Task: Add a signature Holly Thompson containing Best wishes for a happy Christmas Eve, Holly Thompson to email address softage.2@softage.net and add a folder Meal planning
Action: Mouse moved to (88, 119)
Screenshot: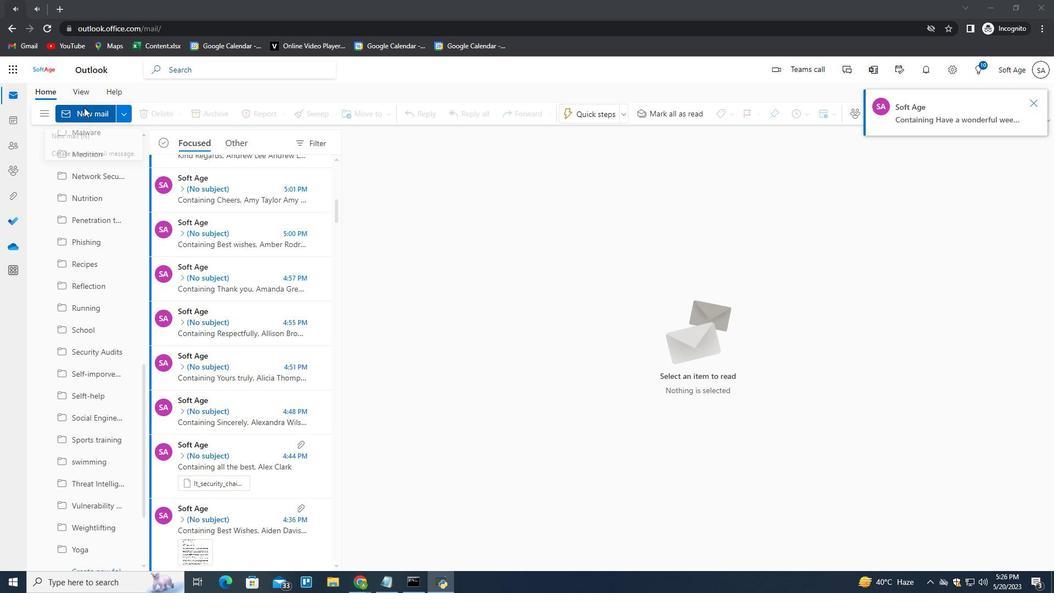 
Action: Mouse pressed left at (88, 119)
Screenshot: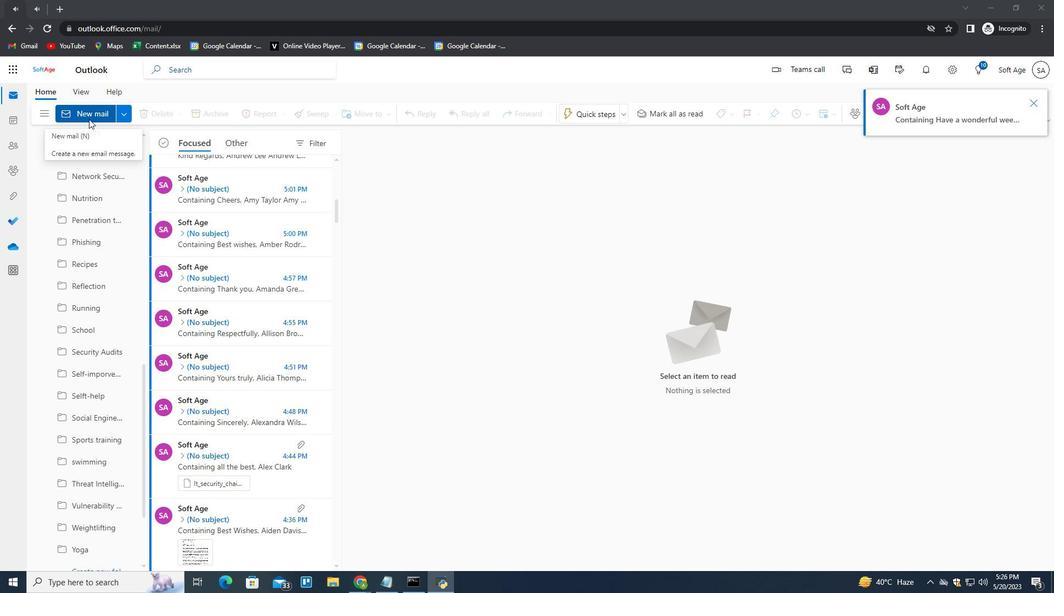 
Action: Mouse moved to (712, 116)
Screenshot: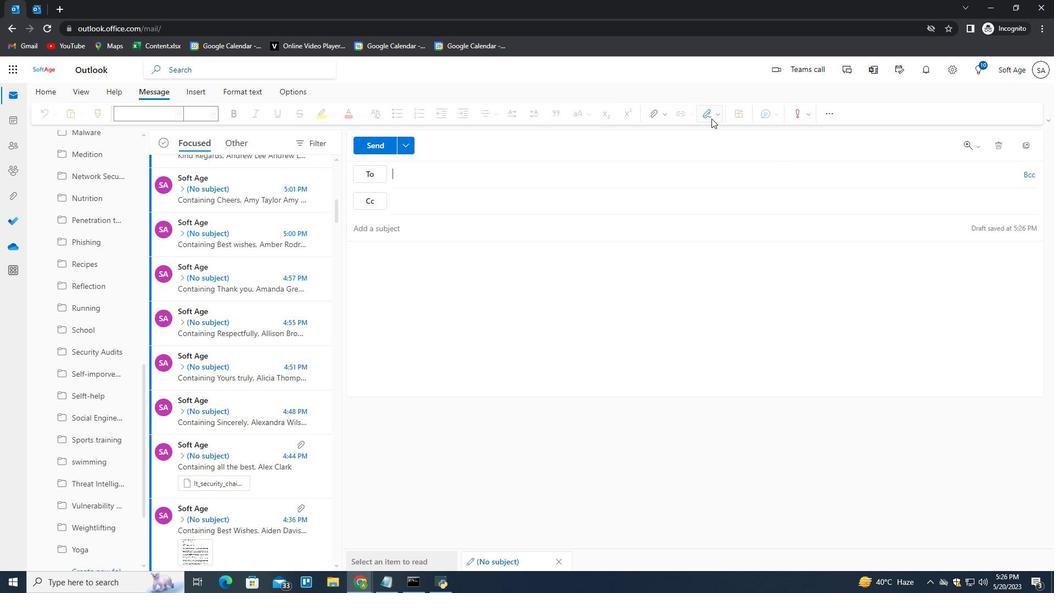 
Action: Mouse pressed left at (712, 116)
Screenshot: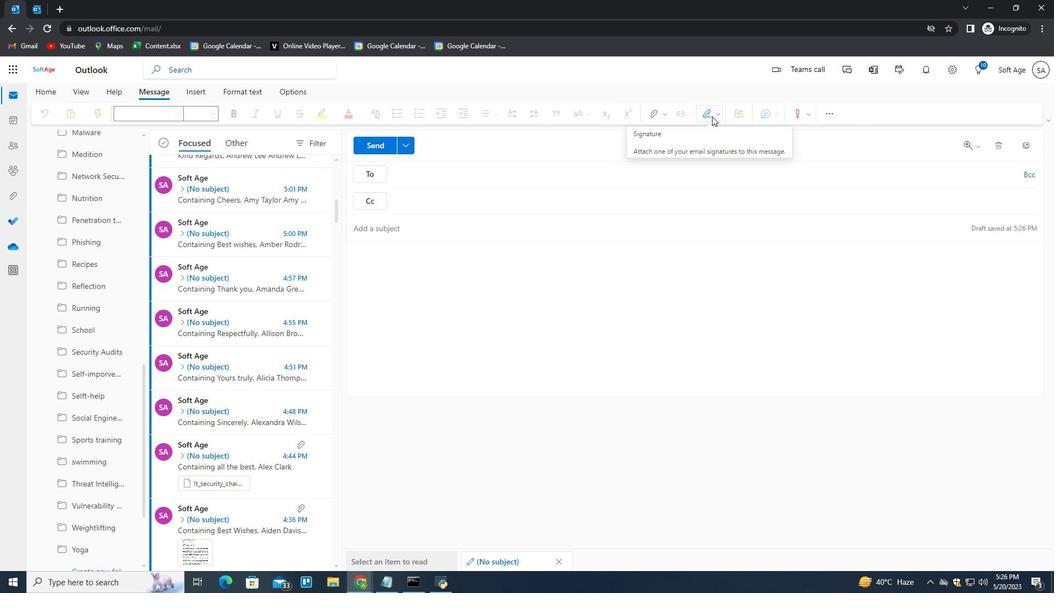 
Action: Mouse moved to (701, 157)
Screenshot: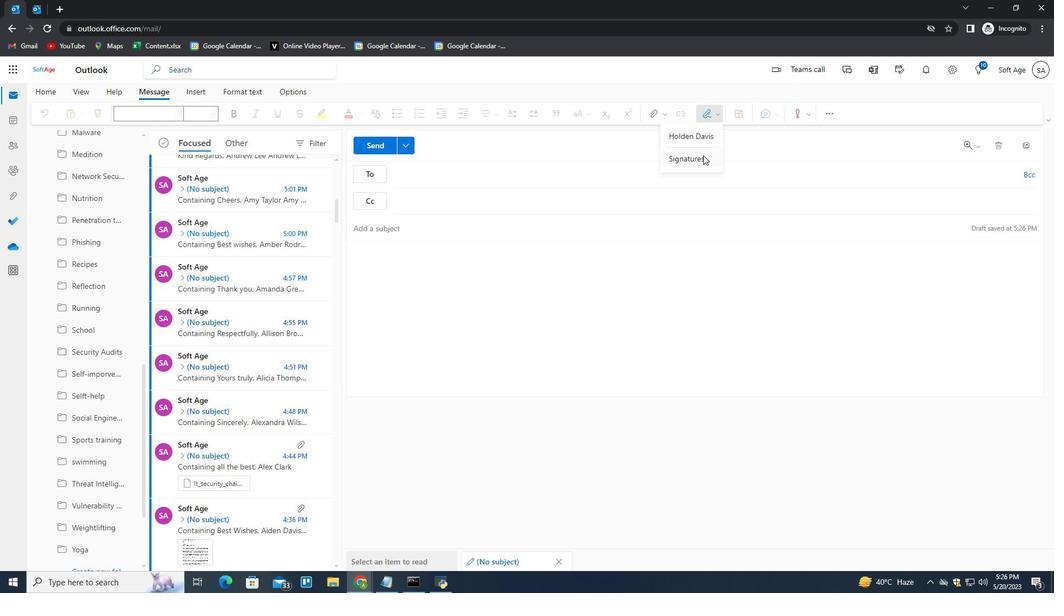 
Action: Mouse pressed left at (701, 157)
Screenshot: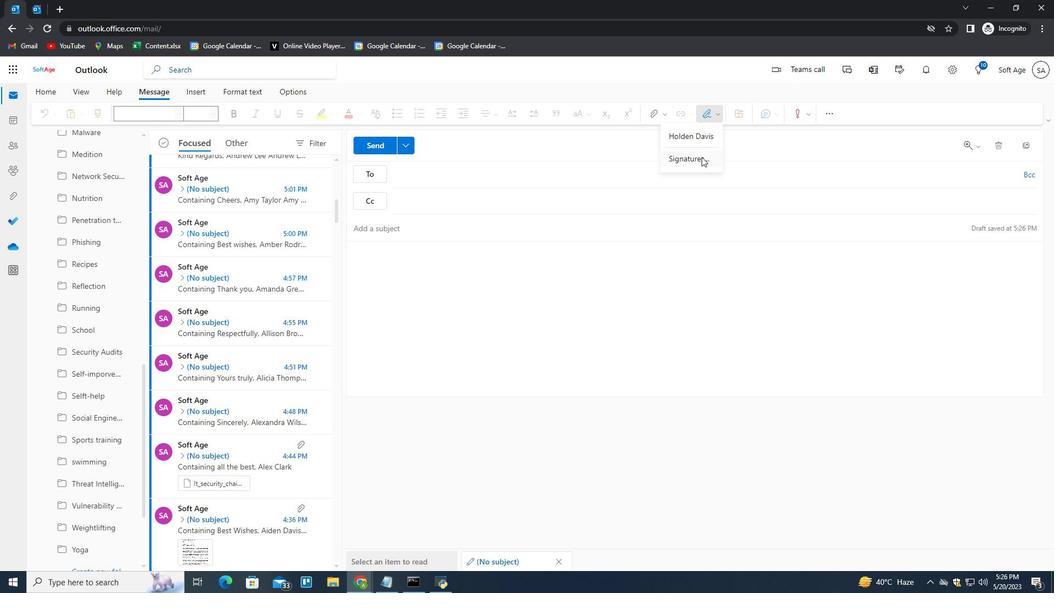 
Action: Mouse moved to (757, 203)
Screenshot: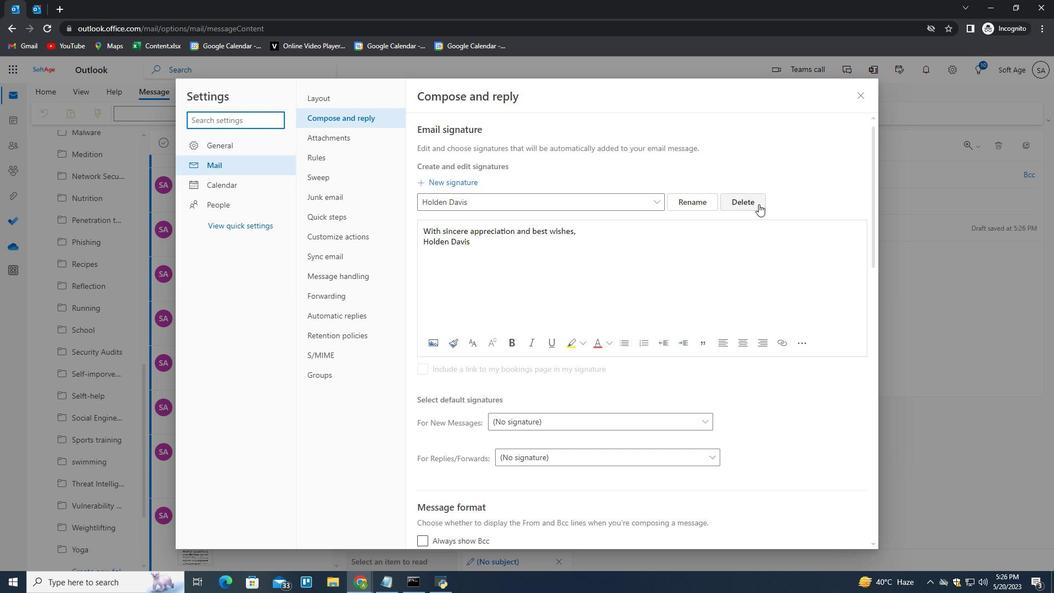 
Action: Mouse pressed left at (757, 203)
Screenshot: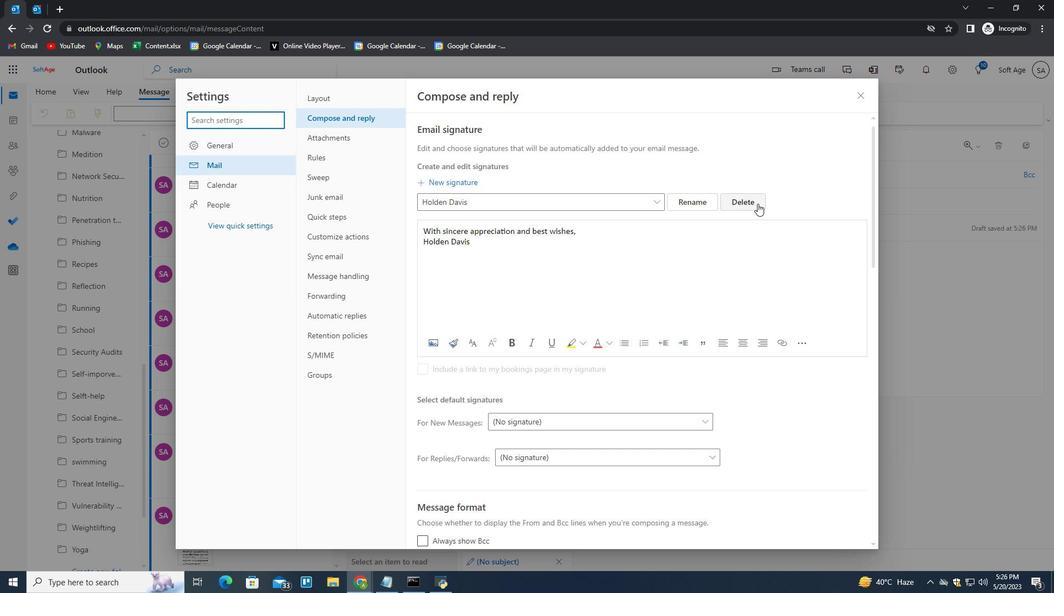 
Action: Mouse moved to (745, 201)
Screenshot: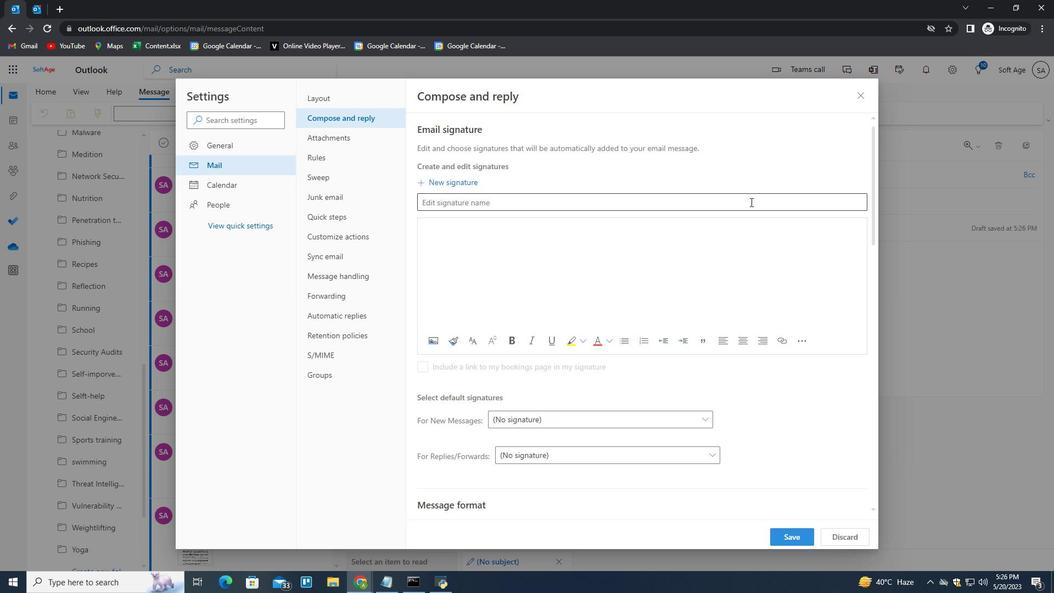 
Action: Mouse pressed left at (745, 201)
Screenshot: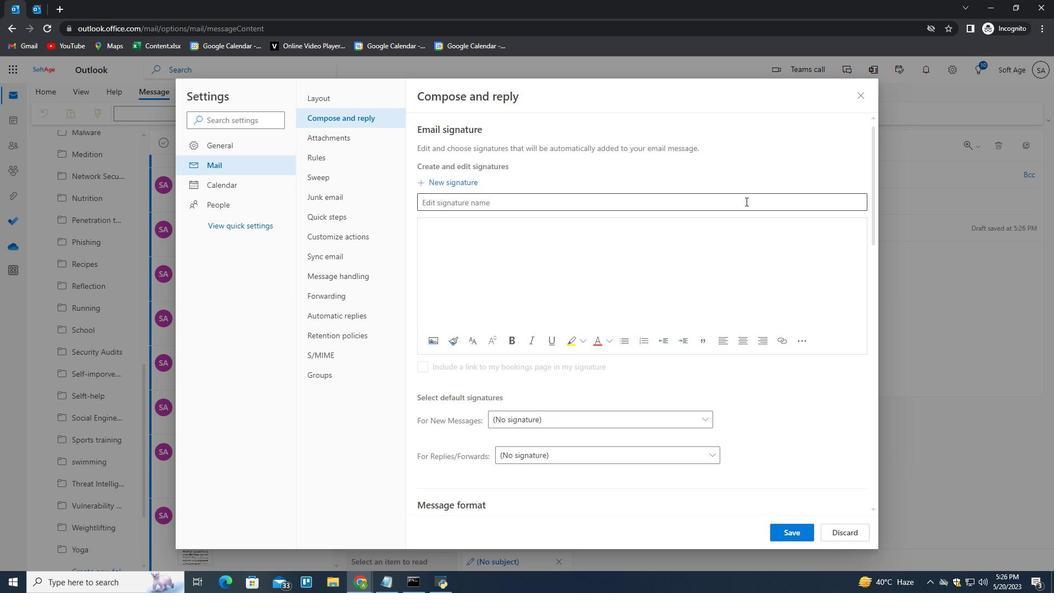 
Action: Key pressed <Key.shift>Hoo<Key.backspace>lly<Key.space><Key.shift>Thompson<Key.space><Key.tab><Key.shift>Best<Key.space>wishes<Key.space>for<Key.space>a<Key.space>happy<Key.space><Key.shift>Christmas<Key.space><Key.shift>Eve,<Key.shift_r><Key.enter><Key.shift>Holly<Key.space><Key.shift>Thompson
Screenshot: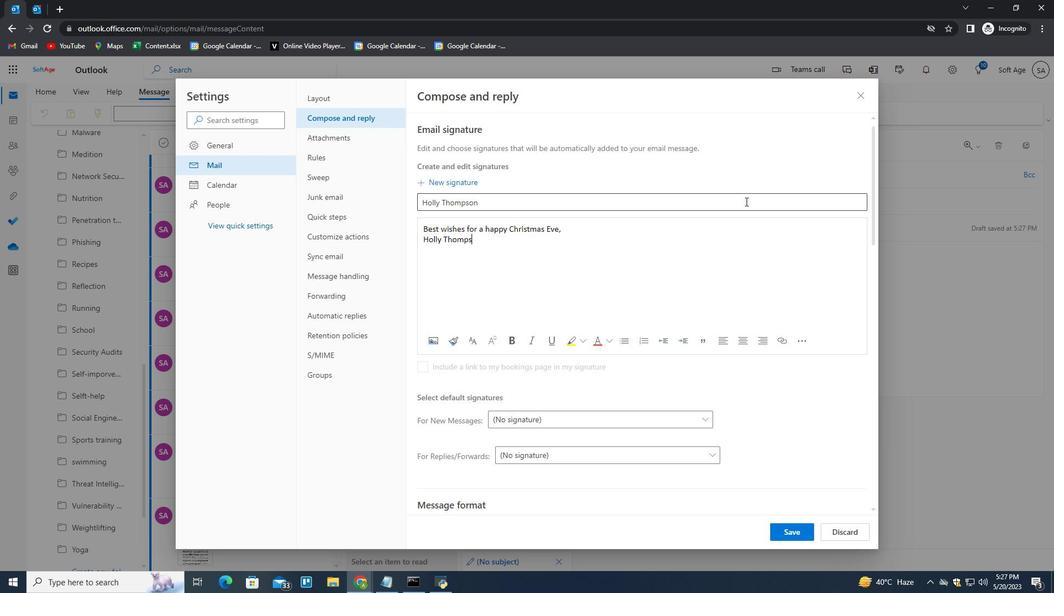 
Action: Mouse moved to (797, 531)
Screenshot: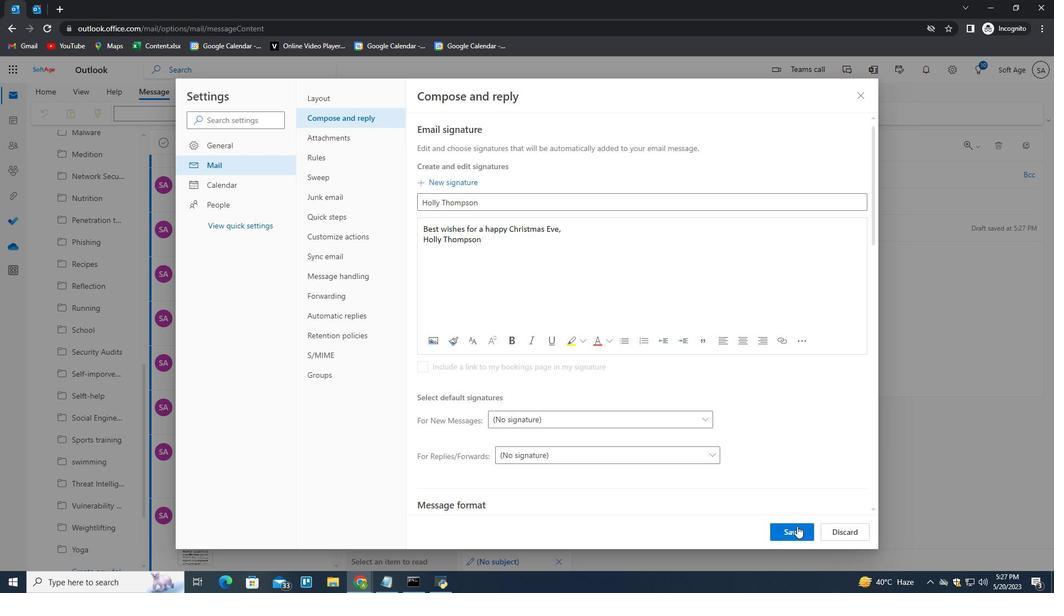 
Action: Mouse pressed left at (797, 531)
Screenshot: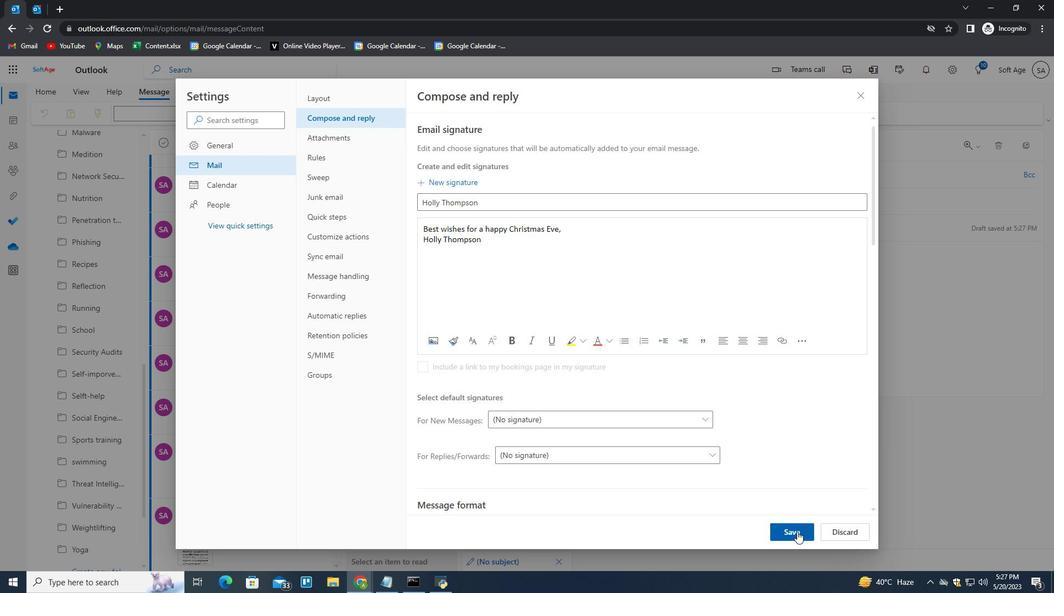 
Action: Mouse moved to (924, 302)
Screenshot: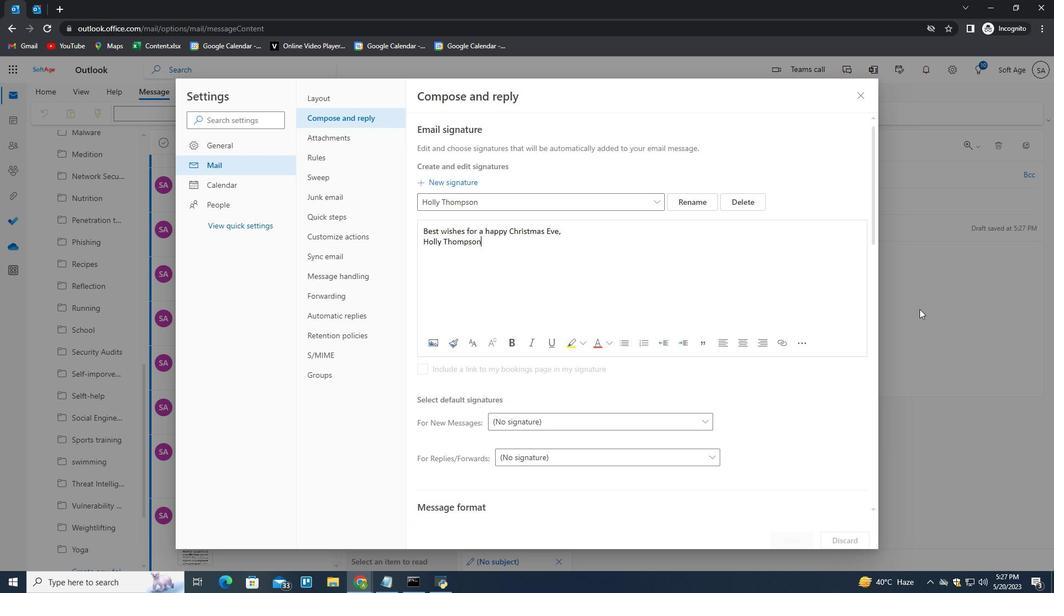 
Action: Mouse pressed left at (924, 302)
Screenshot: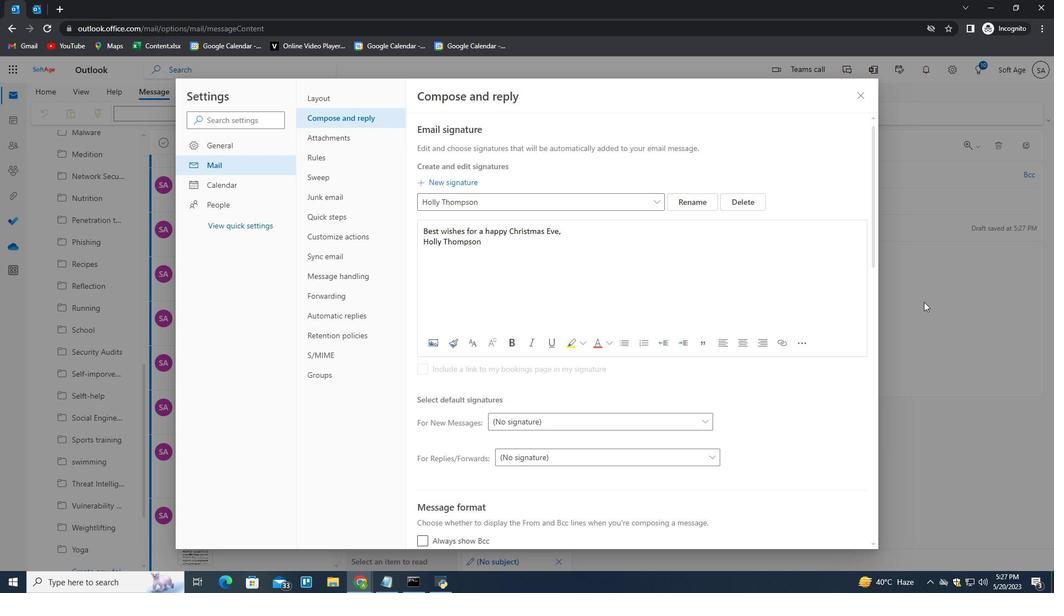
Action: Mouse moved to (705, 114)
Screenshot: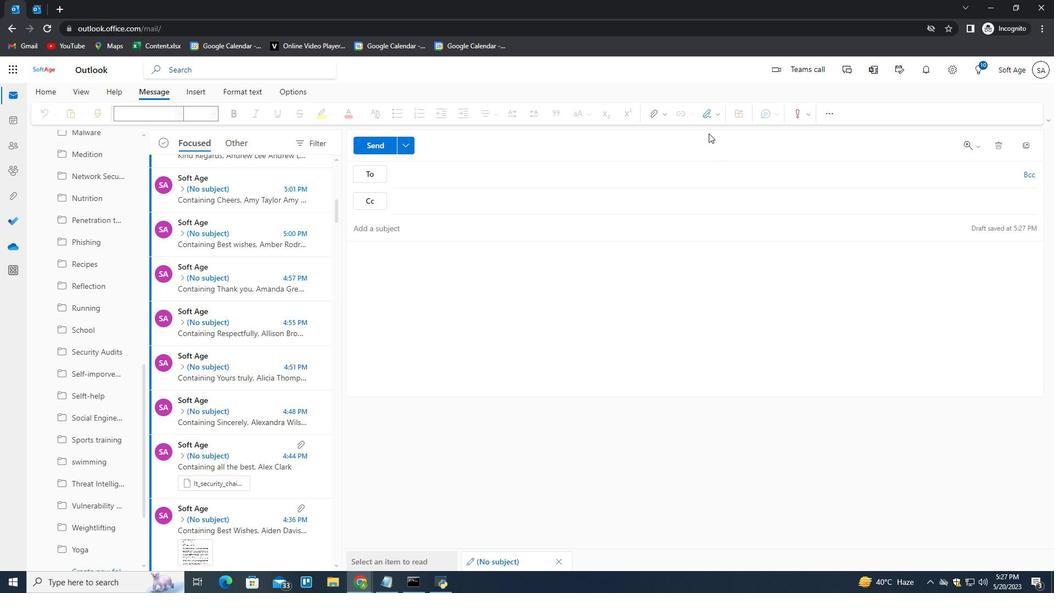 
Action: Mouse pressed left at (705, 114)
Screenshot: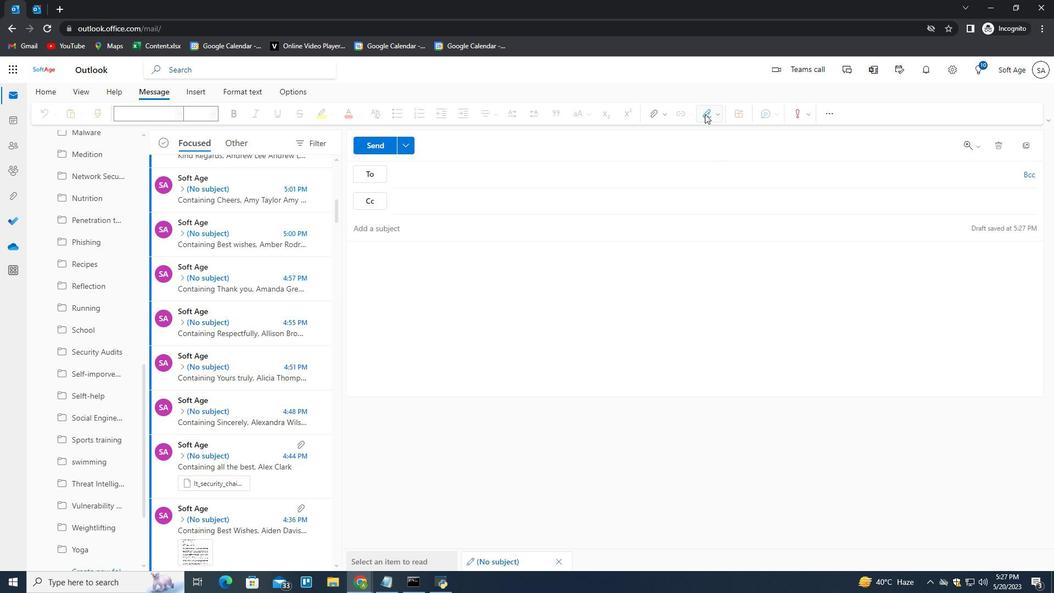 
Action: Mouse moved to (702, 133)
Screenshot: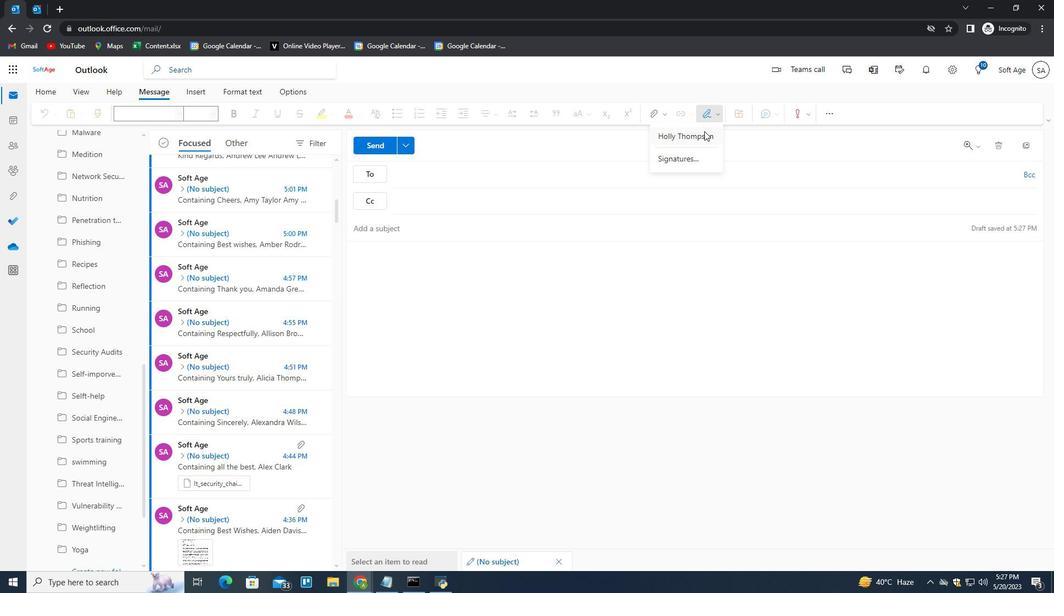 
Action: Mouse pressed left at (702, 133)
Screenshot: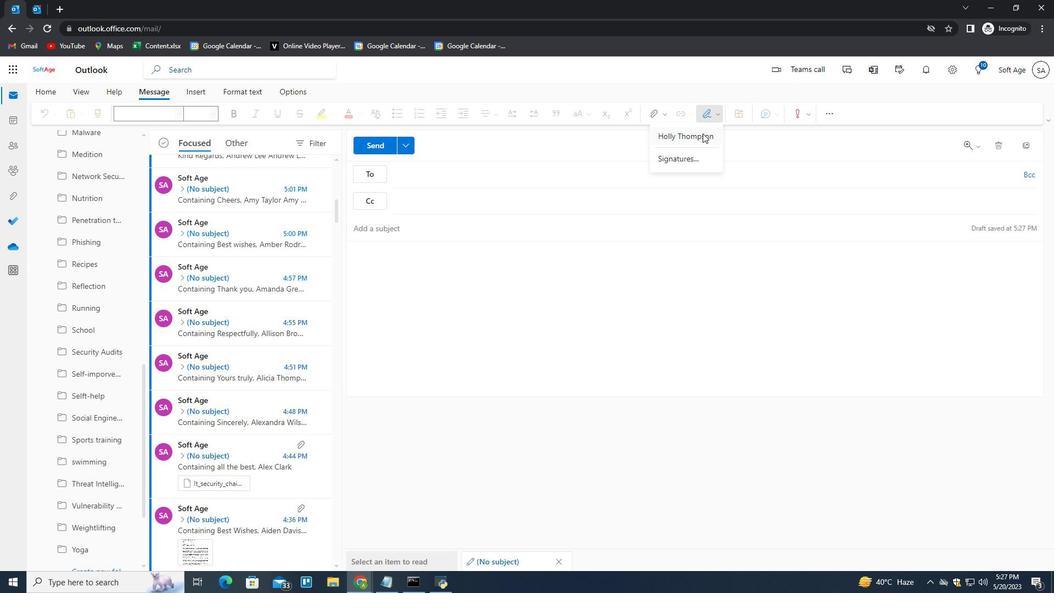 
Action: Mouse moved to (444, 179)
Screenshot: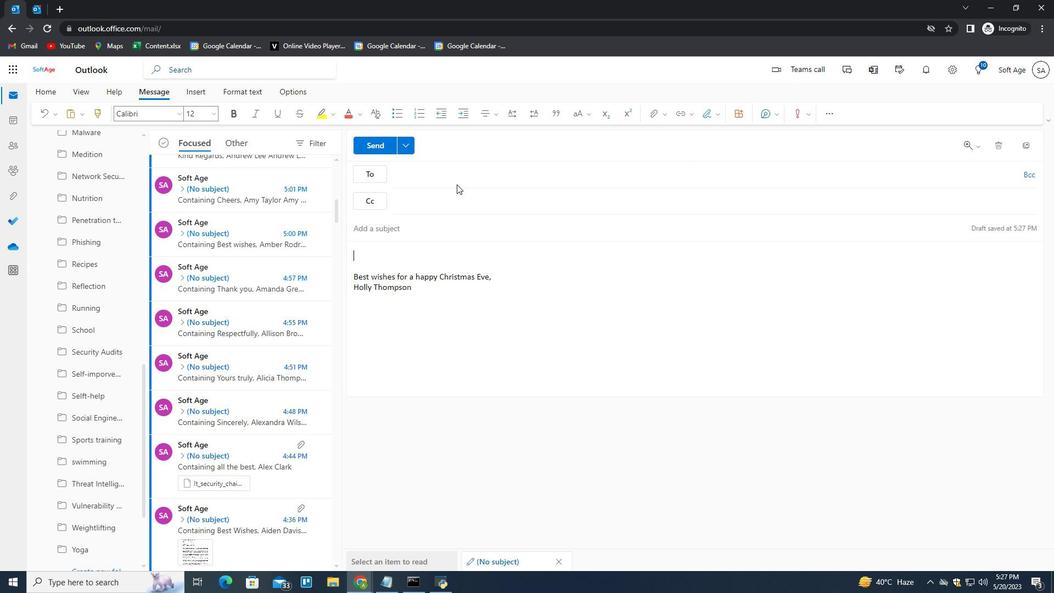 
Action: Mouse pressed left at (444, 179)
Screenshot: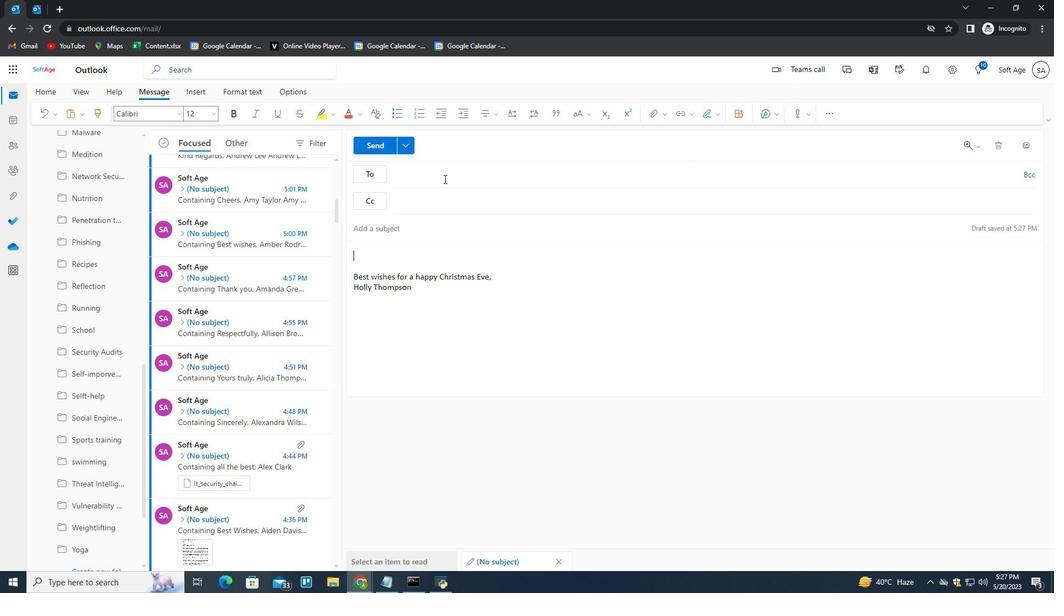 
Action: Mouse moved to (443, 178)
Screenshot: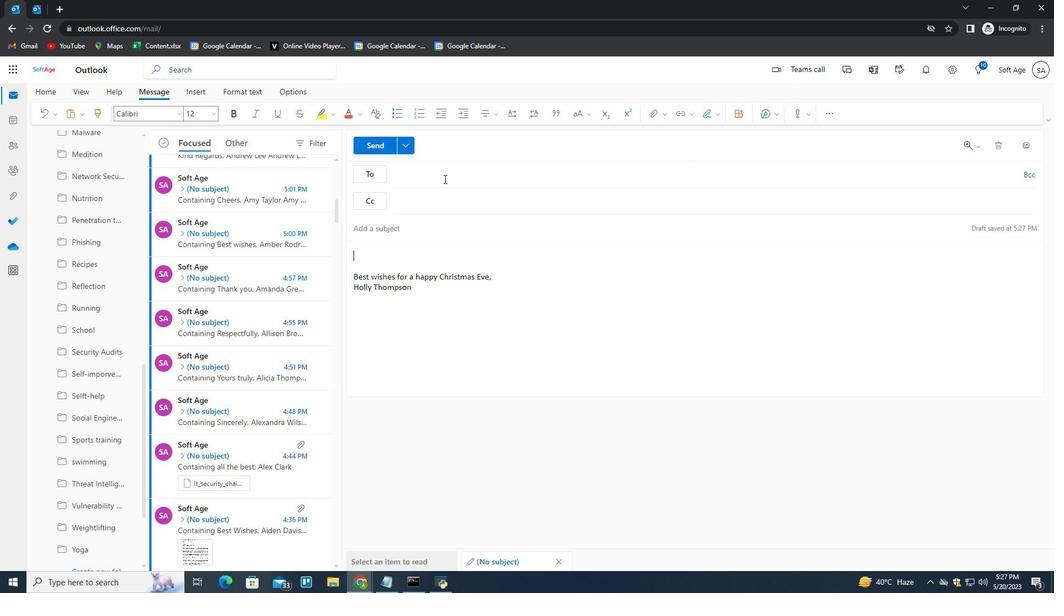 
Action: Key pressed softage.2<Key.shift>@softage.net<Key.enter>
Screenshot: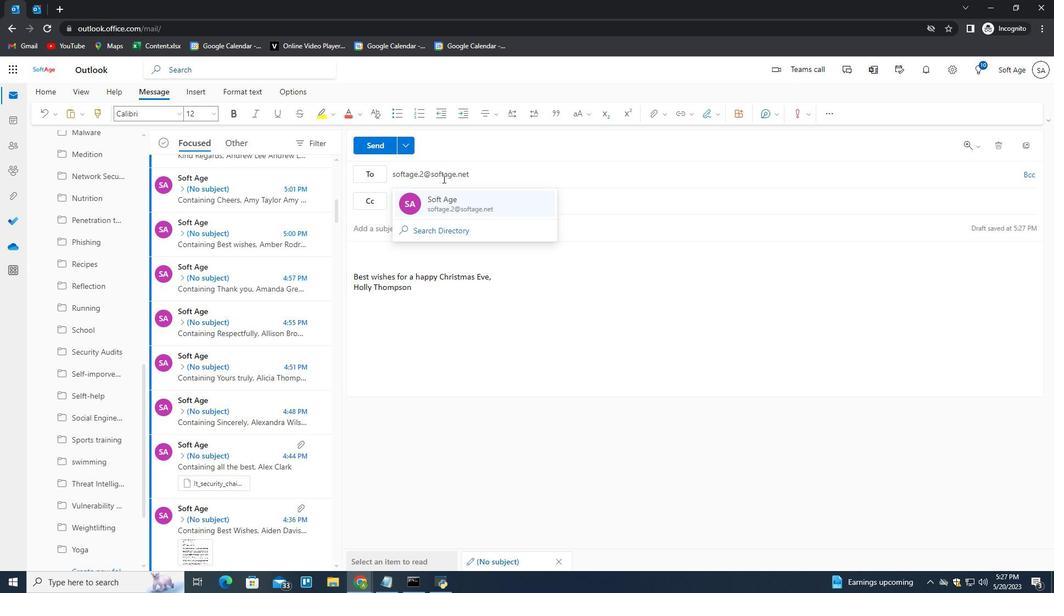 
Action: Mouse moved to (64, 410)
Screenshot: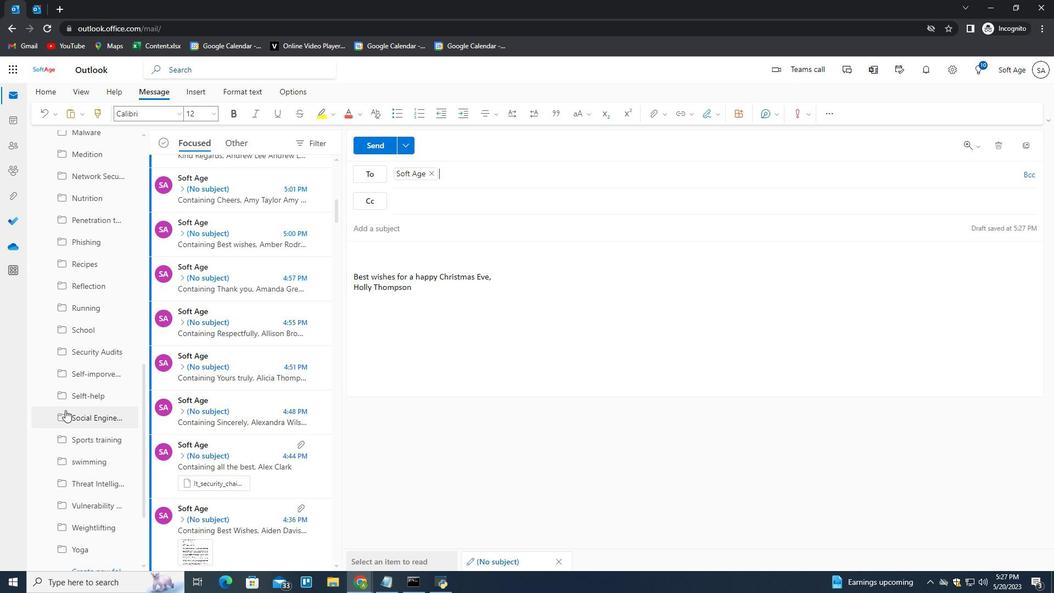 
Action: Mouse scrolled (64, 409) with delta (0, 0)
Screenshot: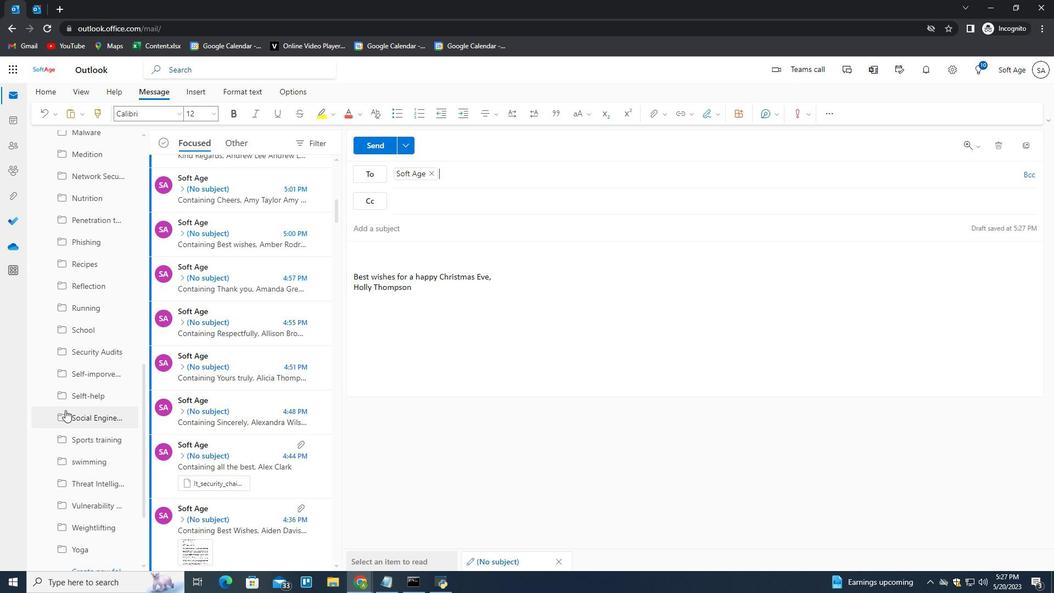 
Action: Mouse scrolled (64, 409) with delta (0, 0)
Screenshot: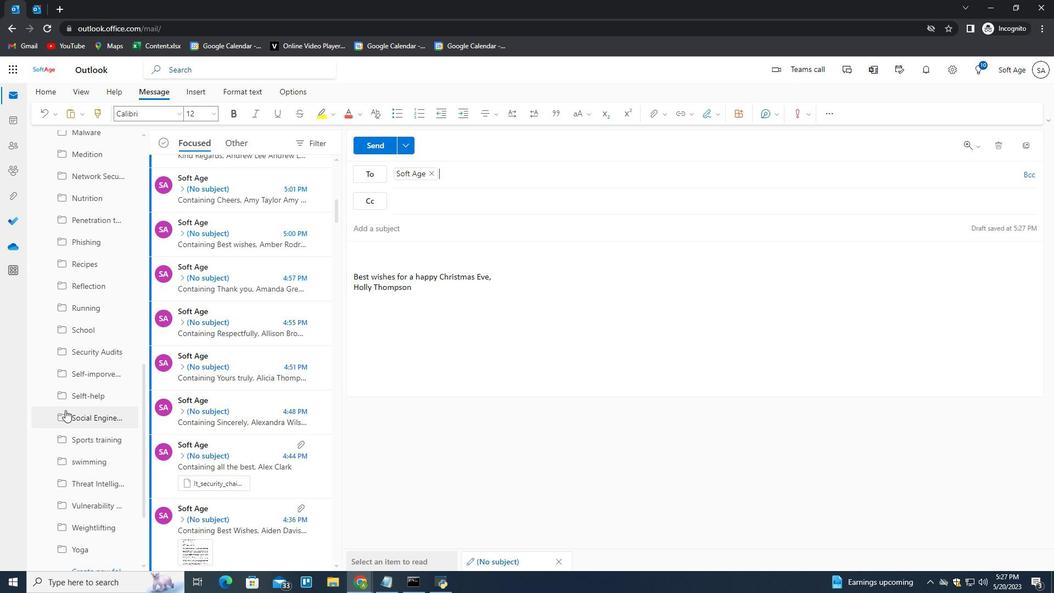 
Action: Mouse scrolled (64, 409) with delta (0, 0)
Screenshot: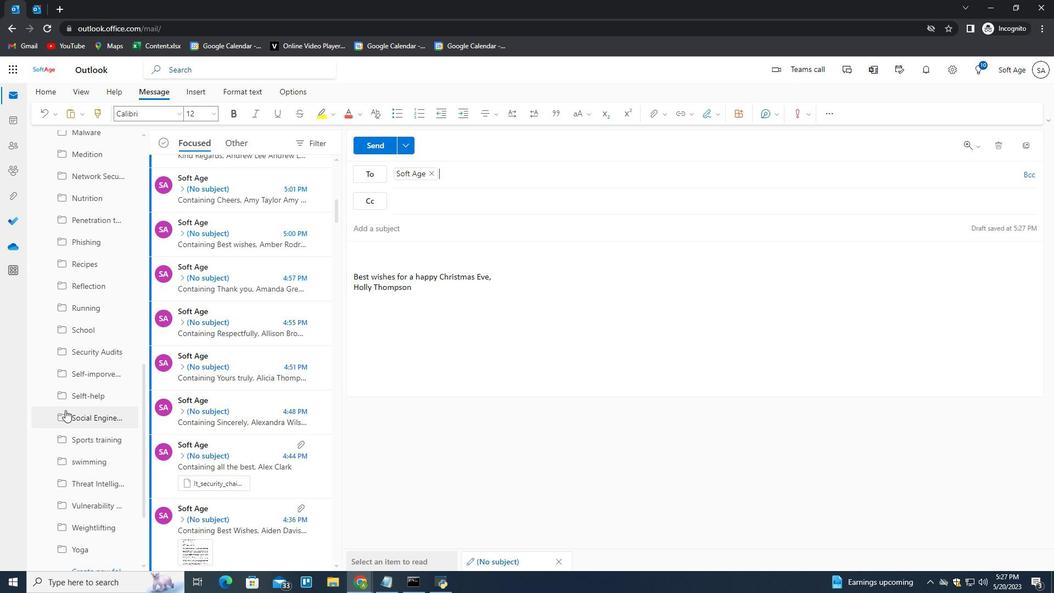 
Action: Mouse scrolled (64, 409) with delta (0, 0)
Screenshot: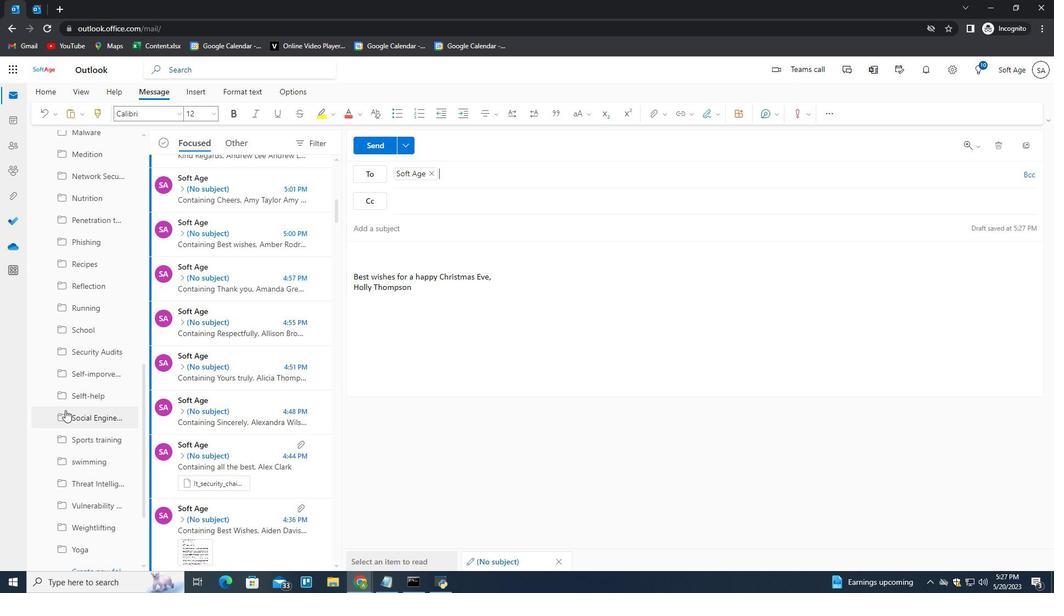 
Action: Mouse scrolled (64, 409) with delta (0, 0)
Screenshot: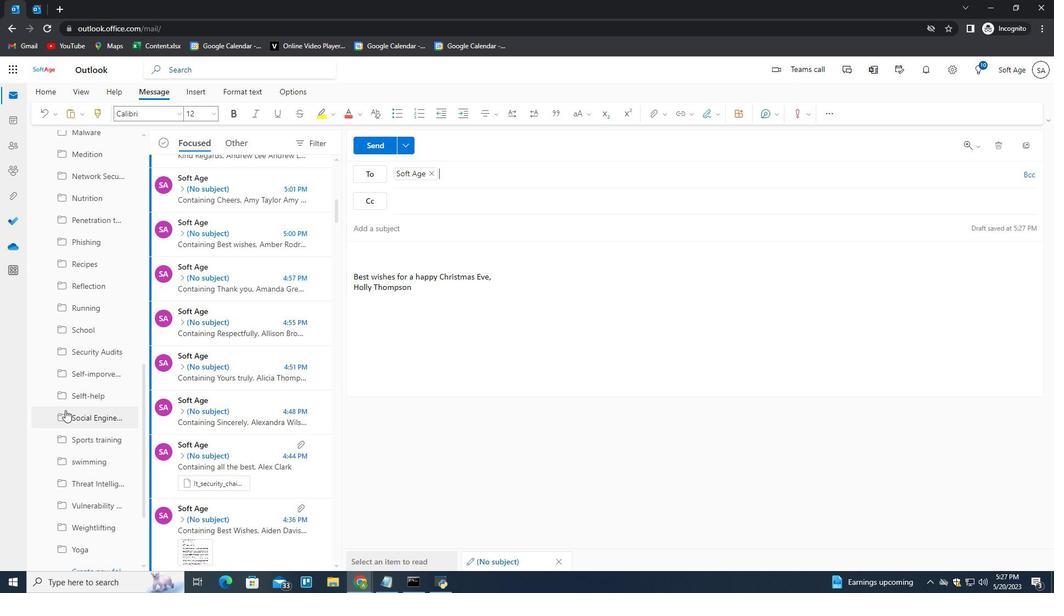 
Action: Mouse scrolled (64, 409) with delta (0, 0)
Screenshot: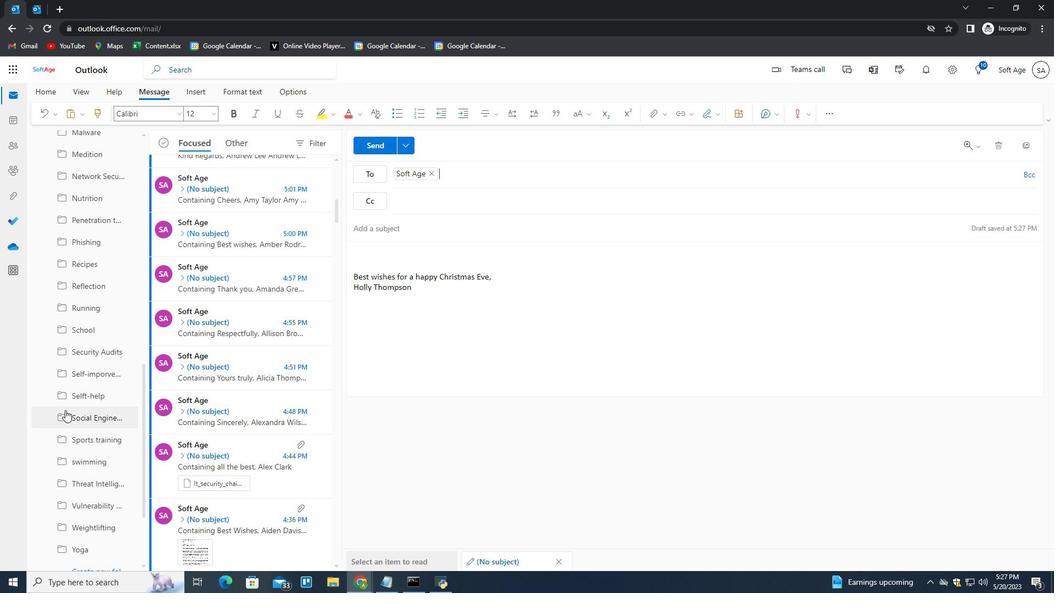 
Action: Mouse moved to (87, 458)
Screenshot: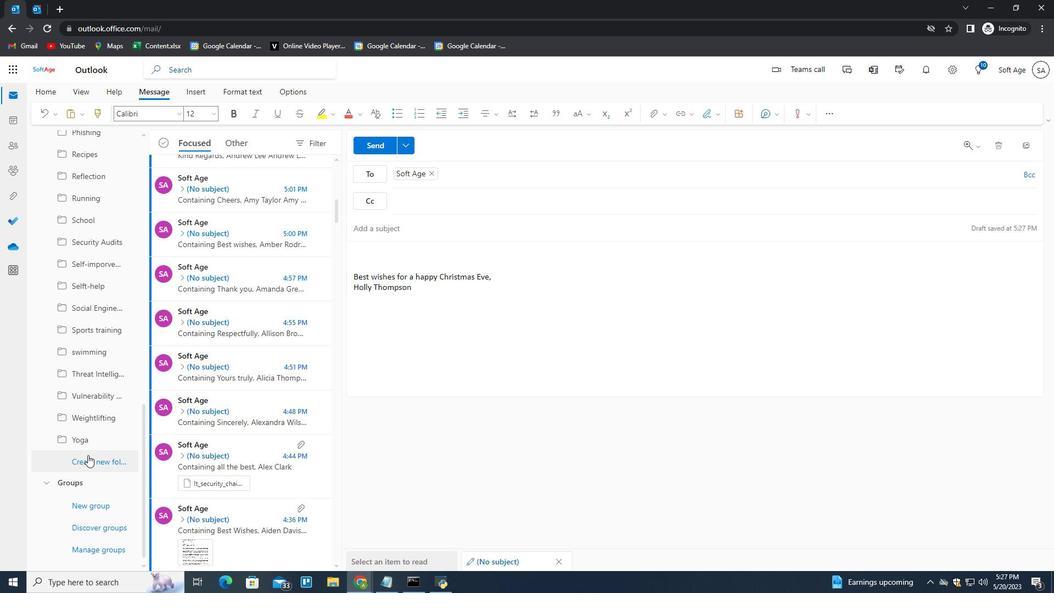 
Action: Mouse pressed left at (87, 458)
Screenshot: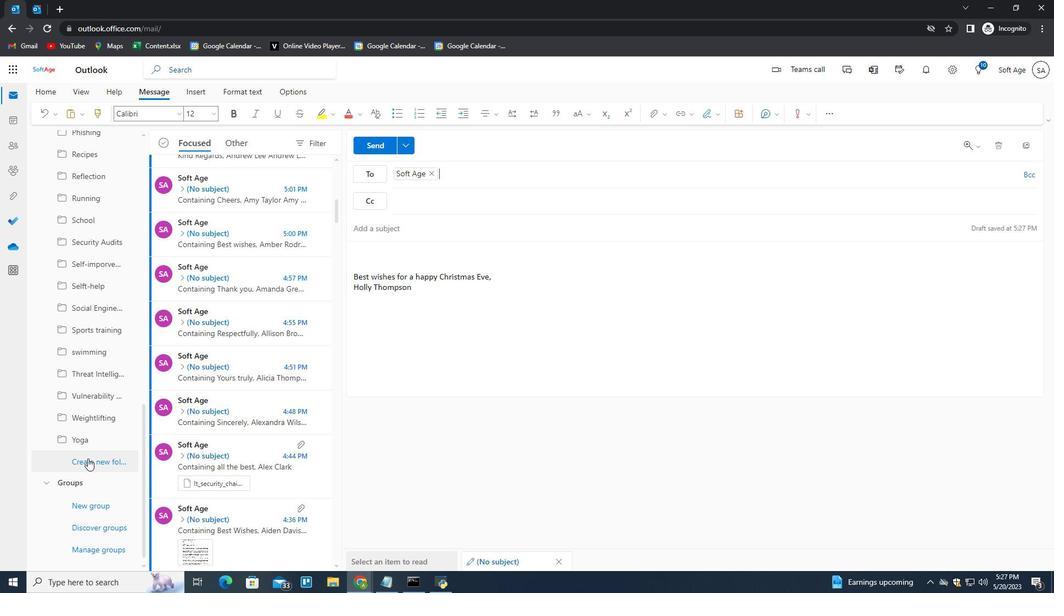 
Action: Mouse moved to (5, 512)
Screenshot: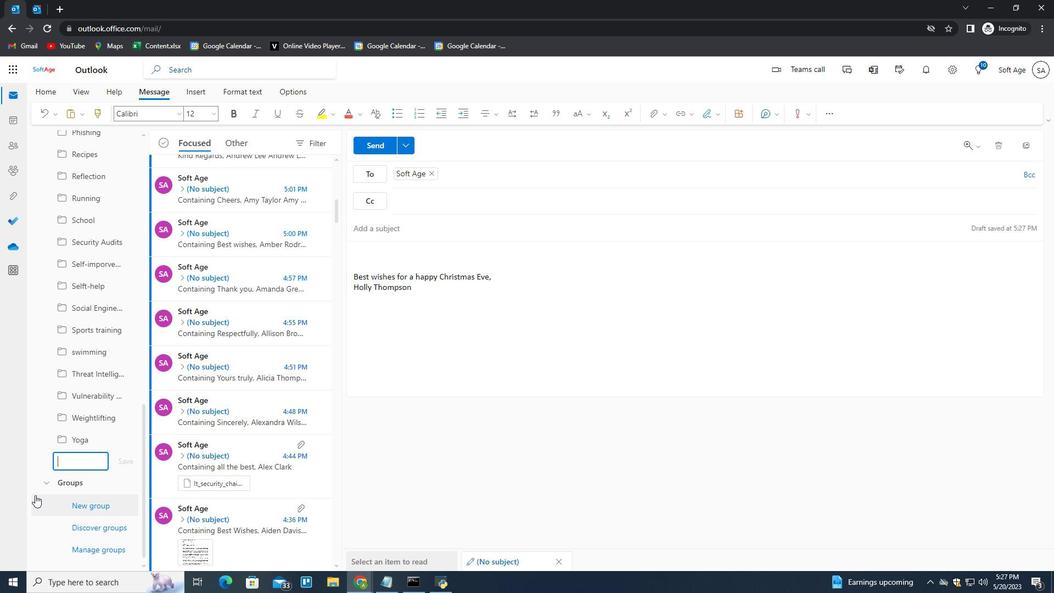 
Action: Key pressed <Key.shift>Meal<Key.space><Key.shift><Key.shift><Key.shift>planning<Key.enter>
Screenshot: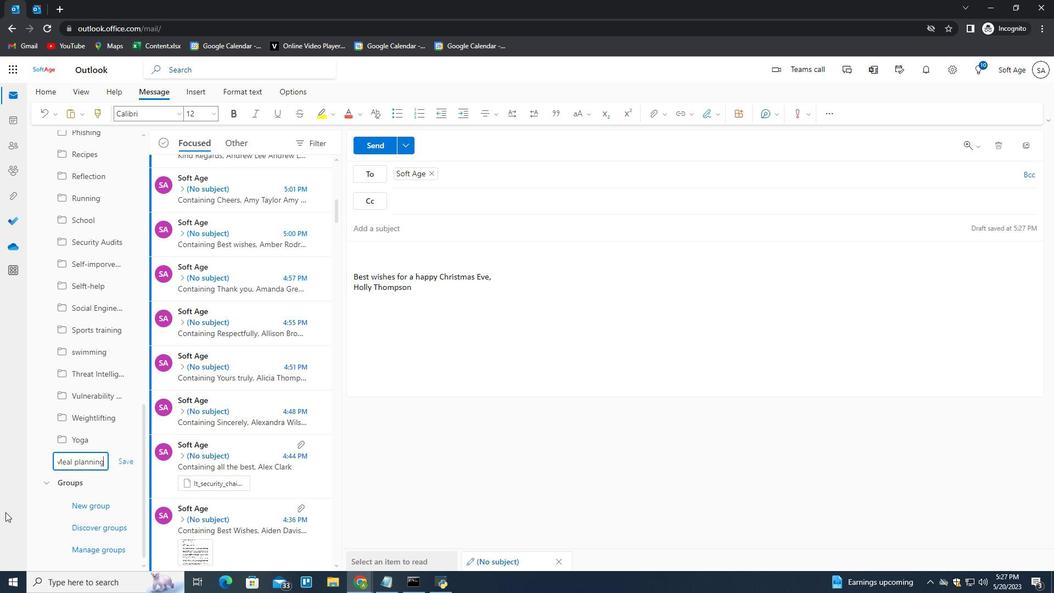 
Action: Mouse moved to (831, 108)
Screenshot: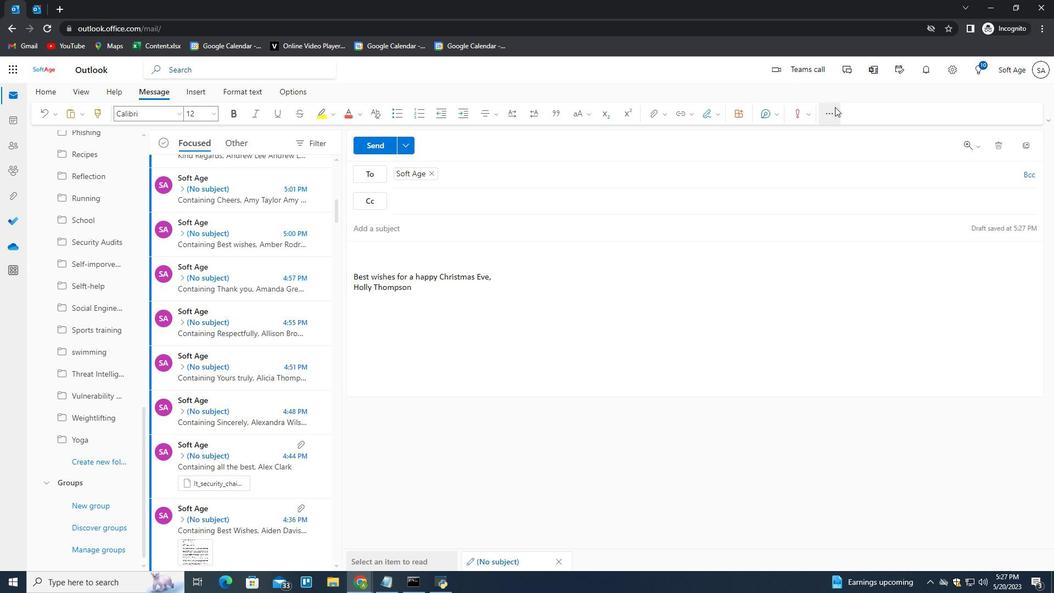 
Action: Mouse pressed left at (831, 108)
Screenshot: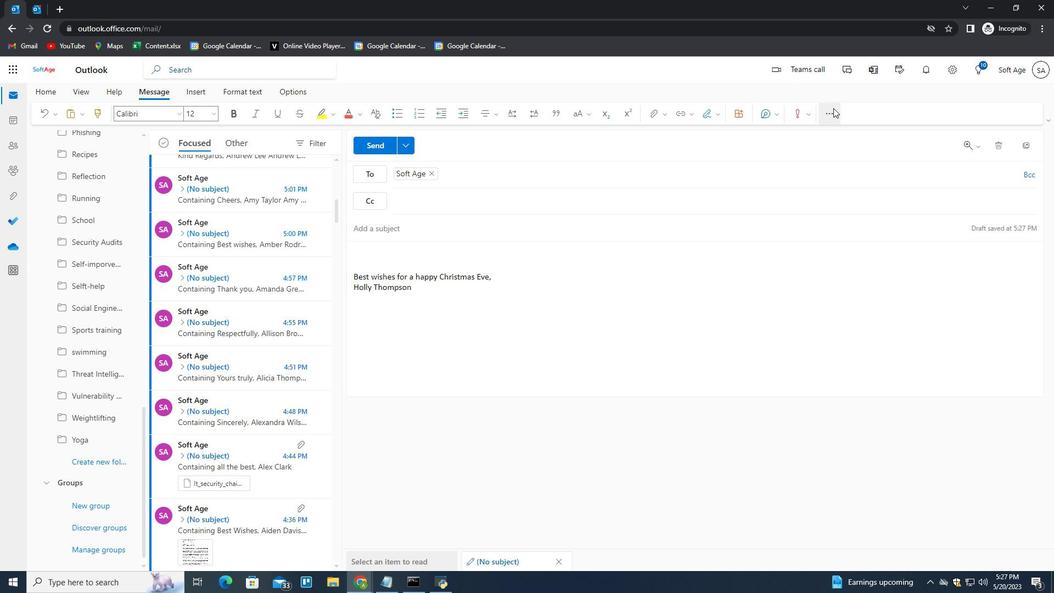 
Action: Mouse moved to (493, 113)
Screenshot: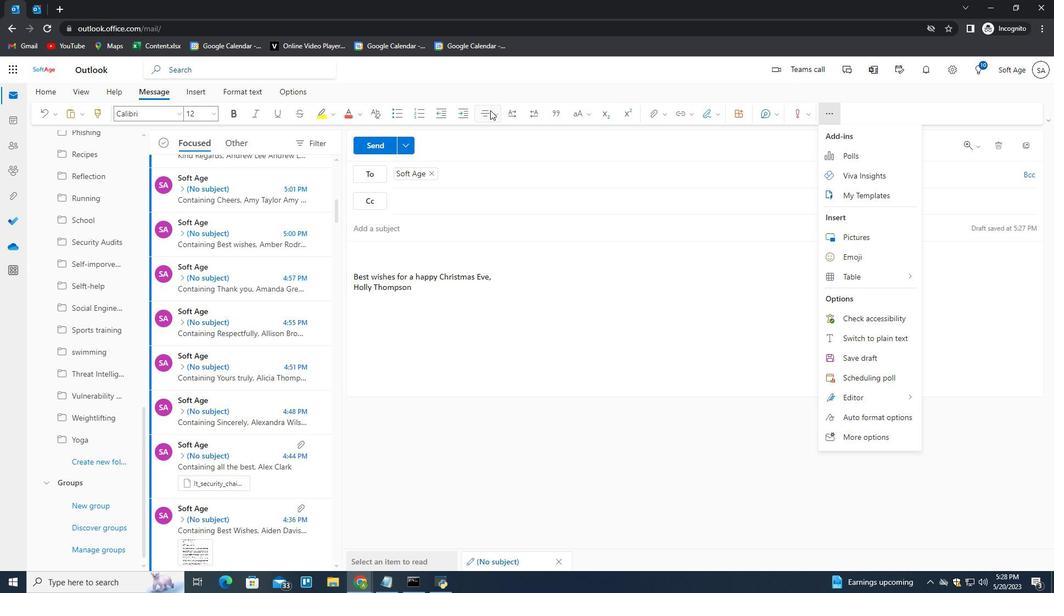
Action: Mouse pressed left at (493, 113)
Screenshot: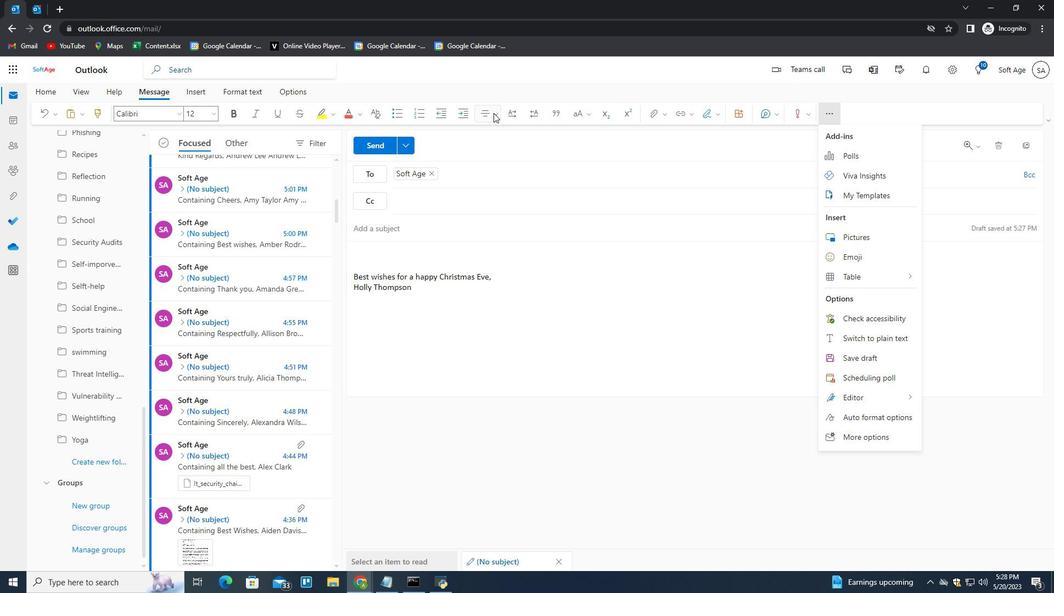 
Action: Mouse pressed left at (493, 113)
Screenshot: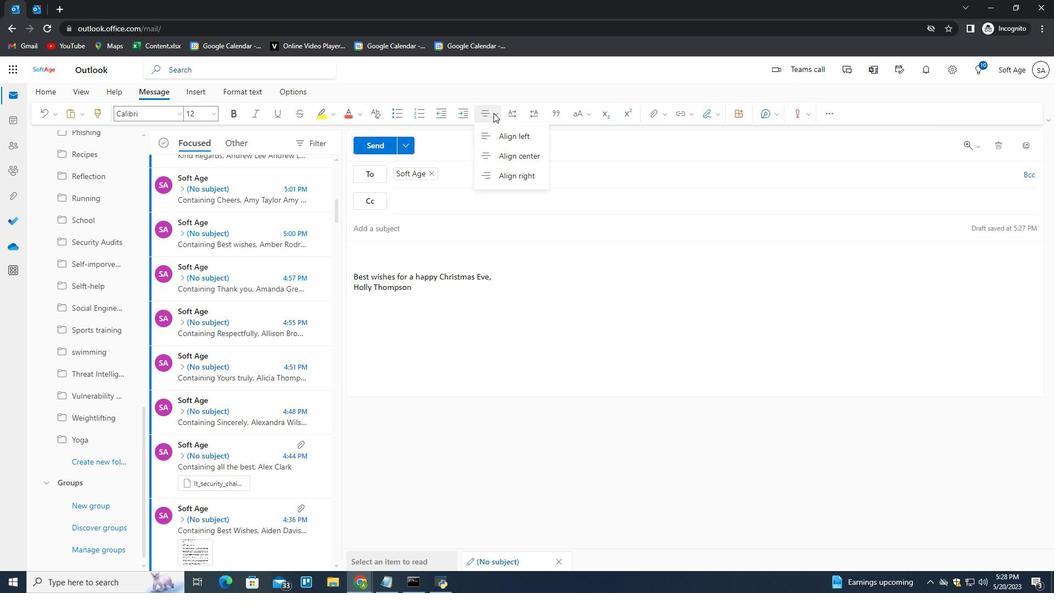 
Action: Mouse moved to (824, 115)
Screenshot: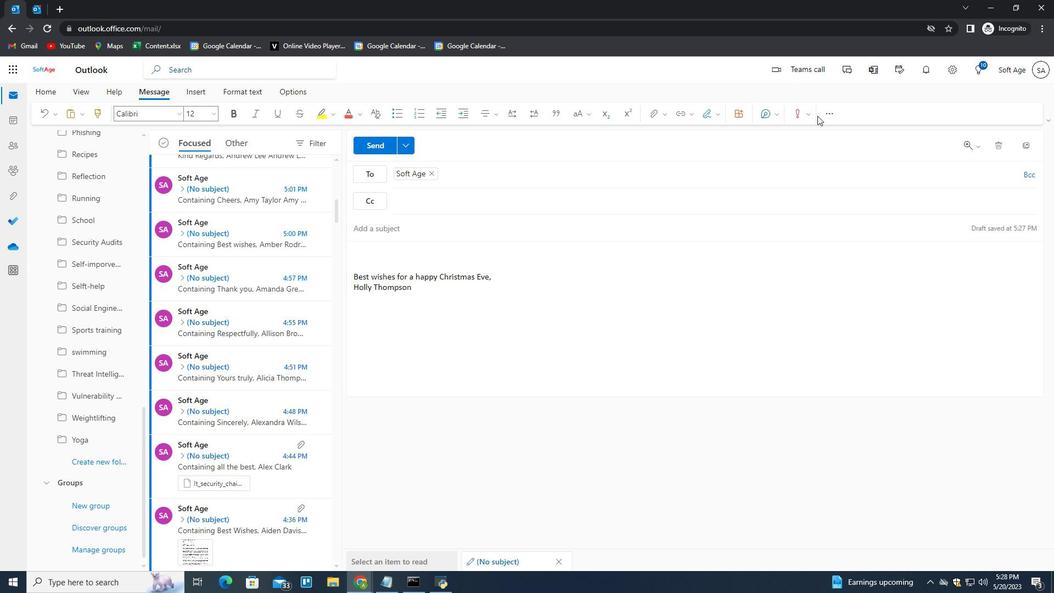 
Action: Mouse pressed left at (824, 115)
Screenshot: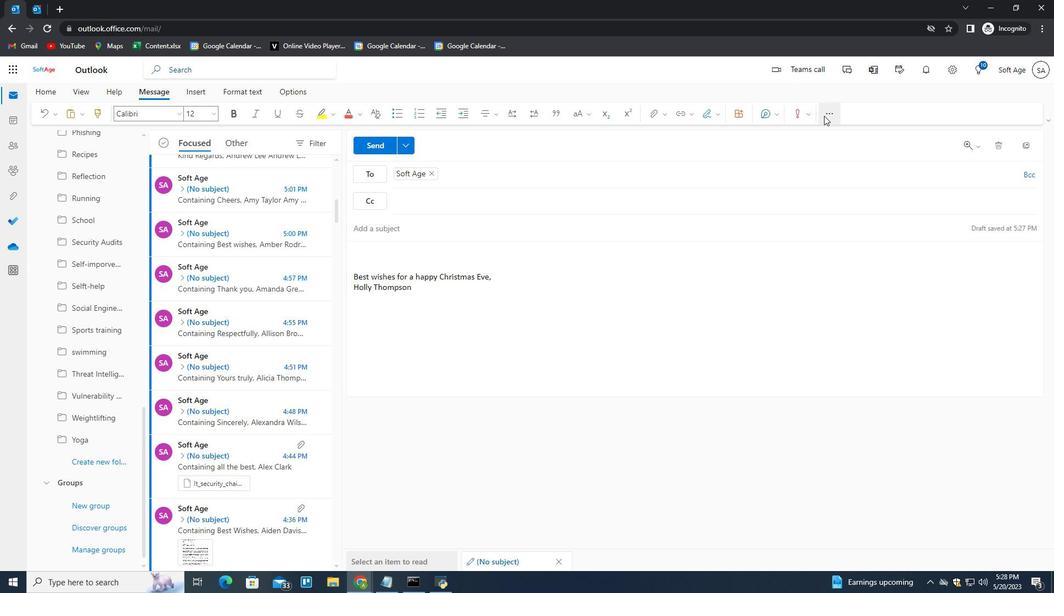 
Action: Mouse moved to (696, 333)
Screenshot: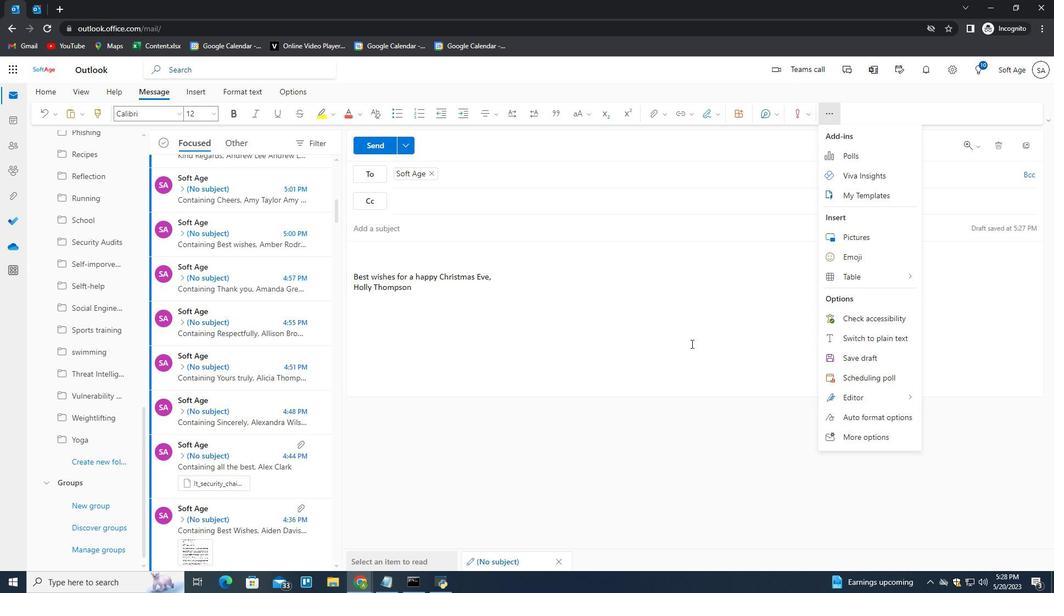 
Action: Mouse pressed left at (696, 333)
Screenshot: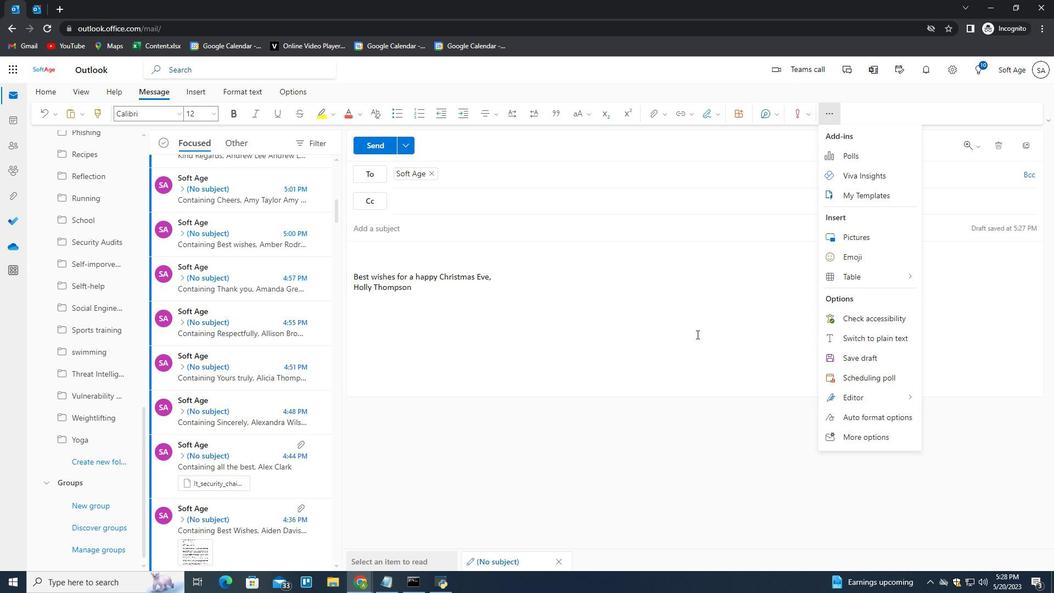 
Action: Mouse moved to (441, 295)
Screenshot: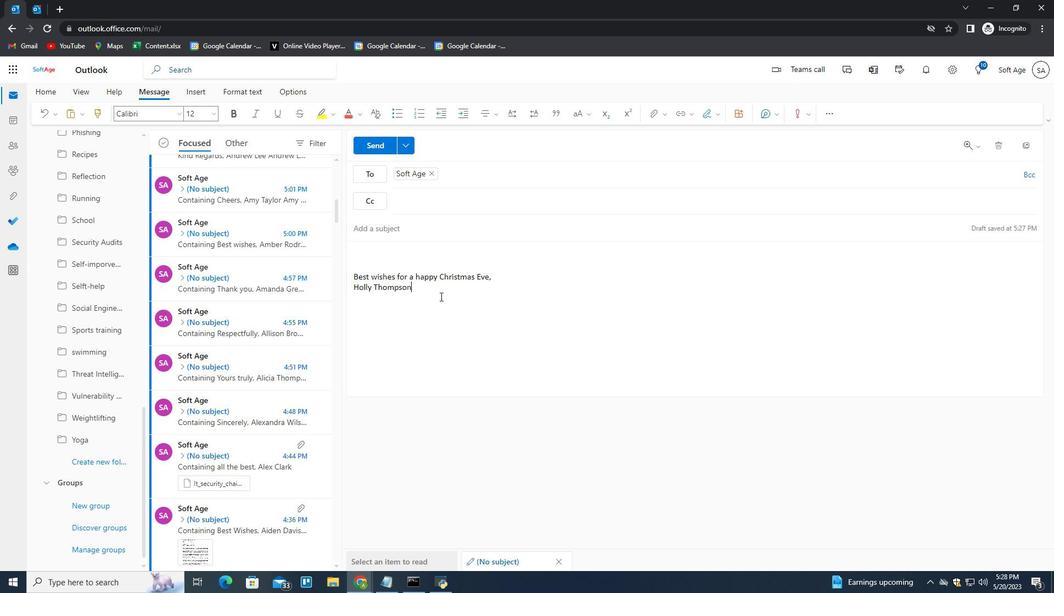 
